 Task: For heading Arial black with underline.  font size for heading18,  'Change the font style of data to'Calibri.  and font size to 9,  Change the alignment of both headline & data to Align center.  In the sheet  EvaluationSalesByProductLine
Action: Mouse moved to (223, 118)
Screenshot: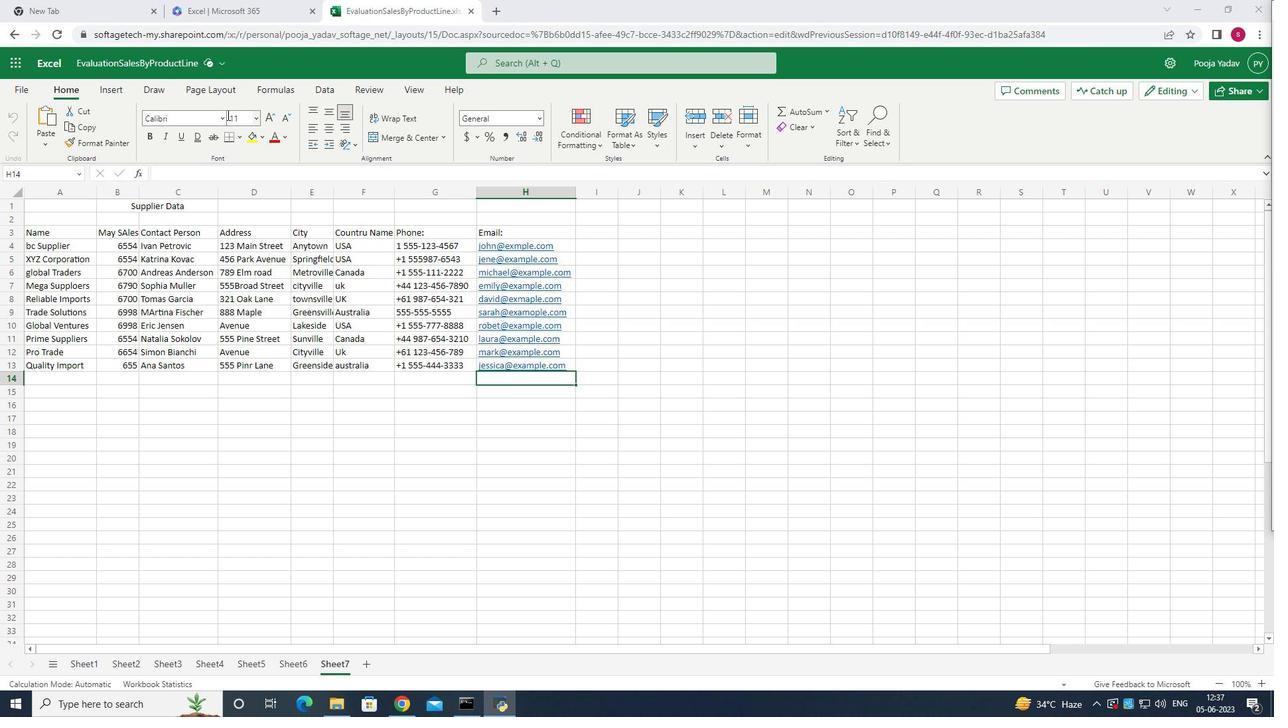 
Action: Mouse pressed left at (223, 118)
Screenshot: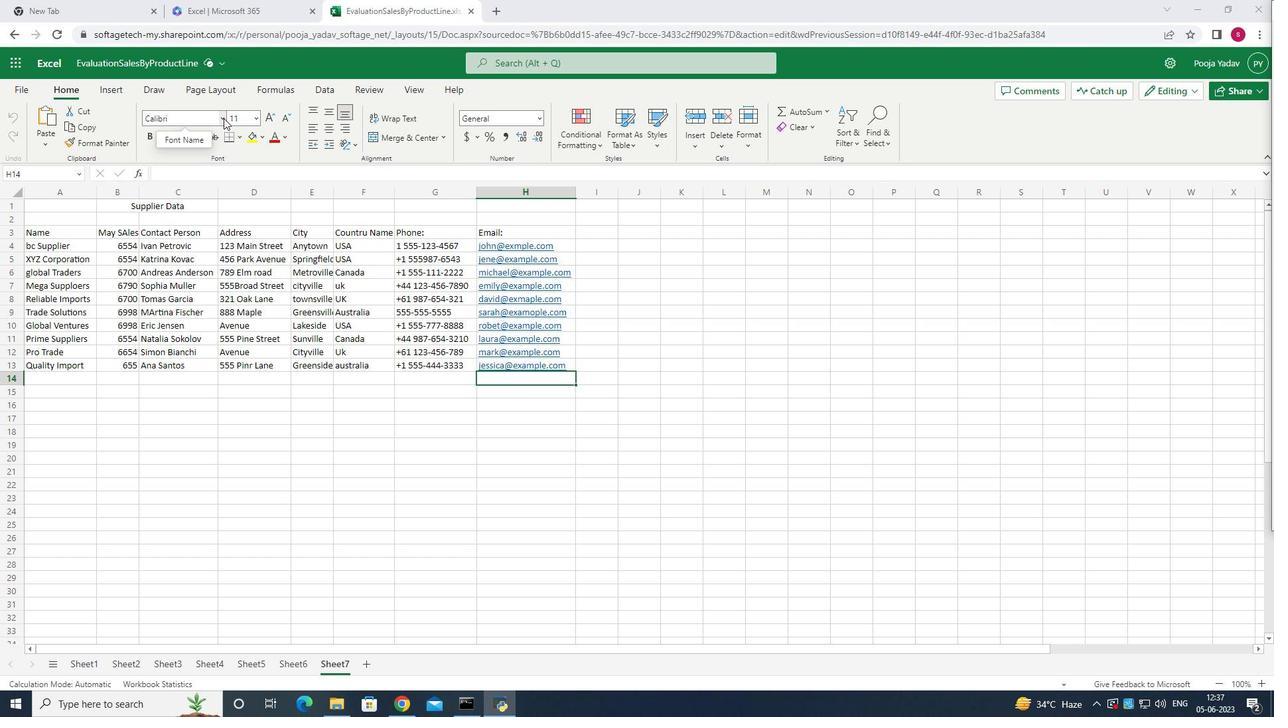 
Action: Mouse moved to (219, 120)
Screenshot: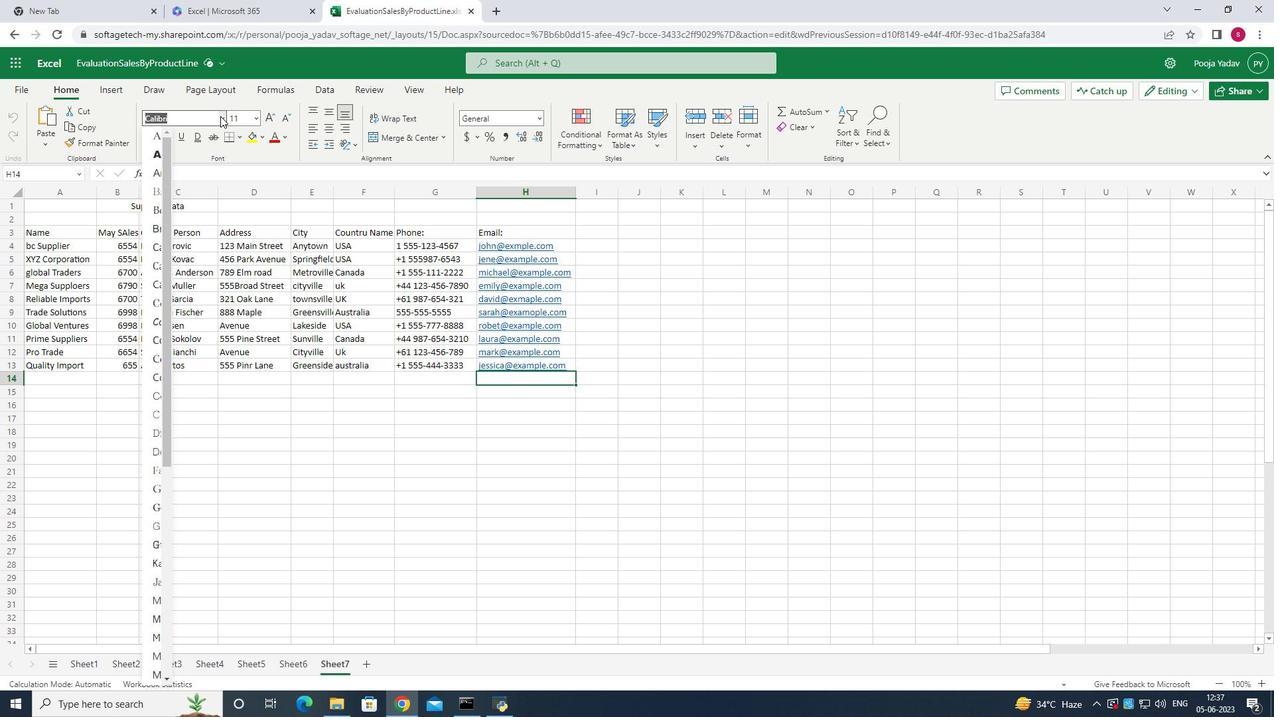 
Action: Mouse pressed left at (219, 120)
Screenshot: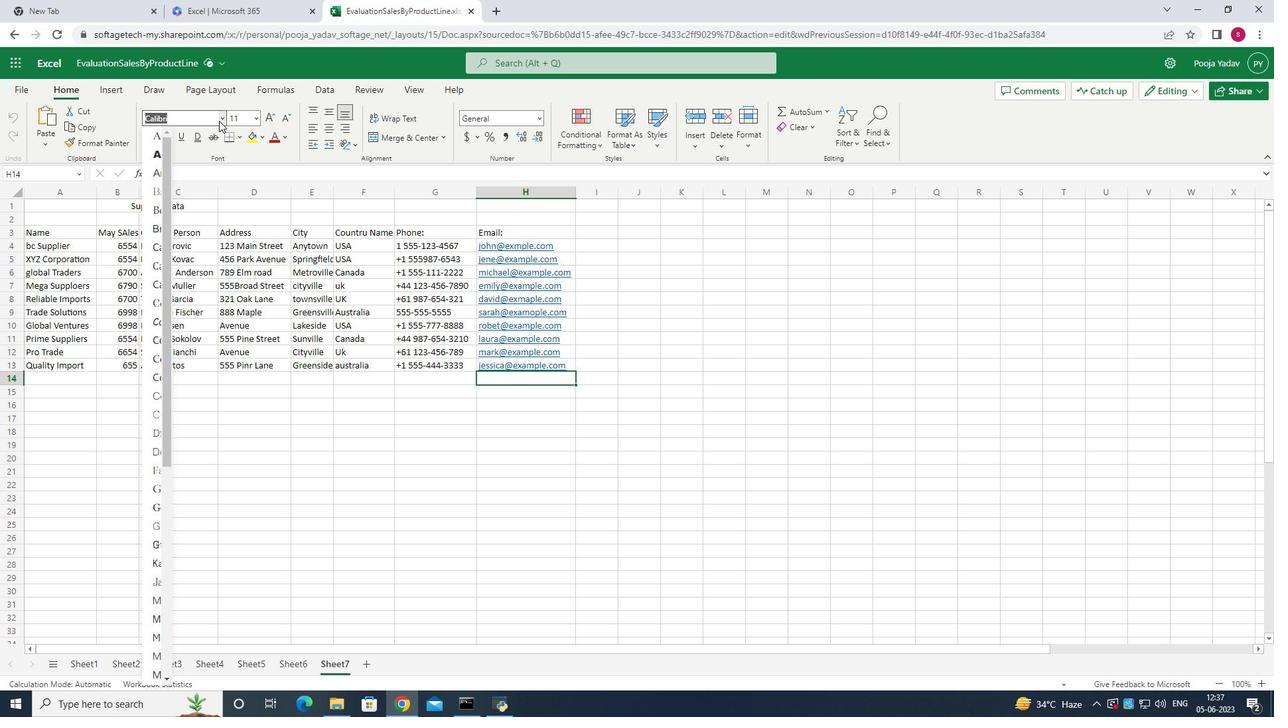 
Action: Mouse pressed left at (219, 120)
Screenshot: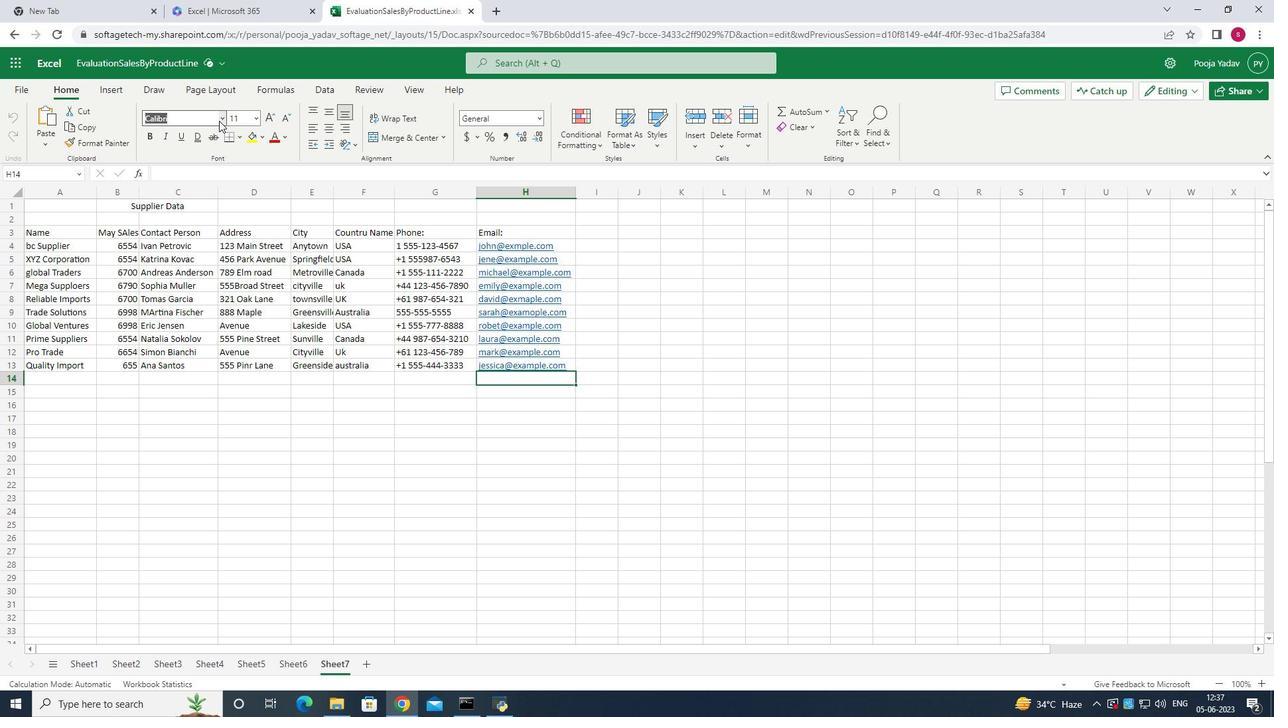 
Action: Mouse moved to (204, 153)
Screenshot: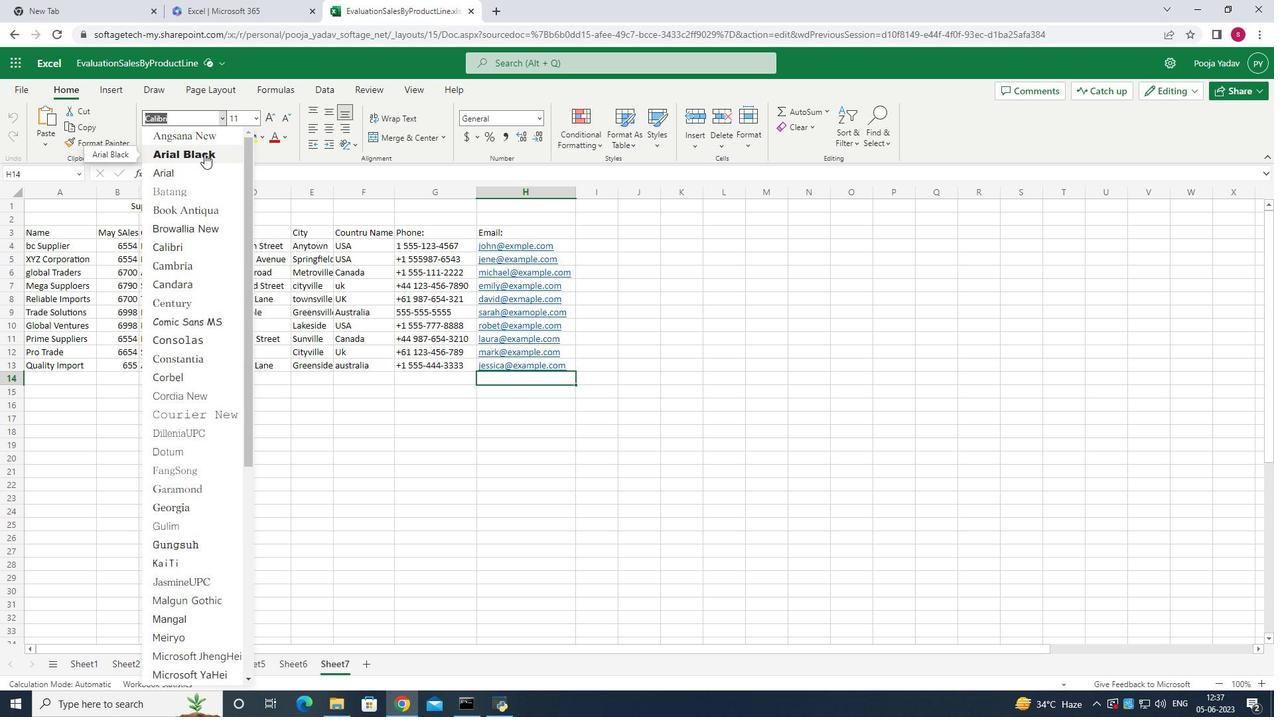 
Action: Mouse pressed left at (204, 153)
Screenshot: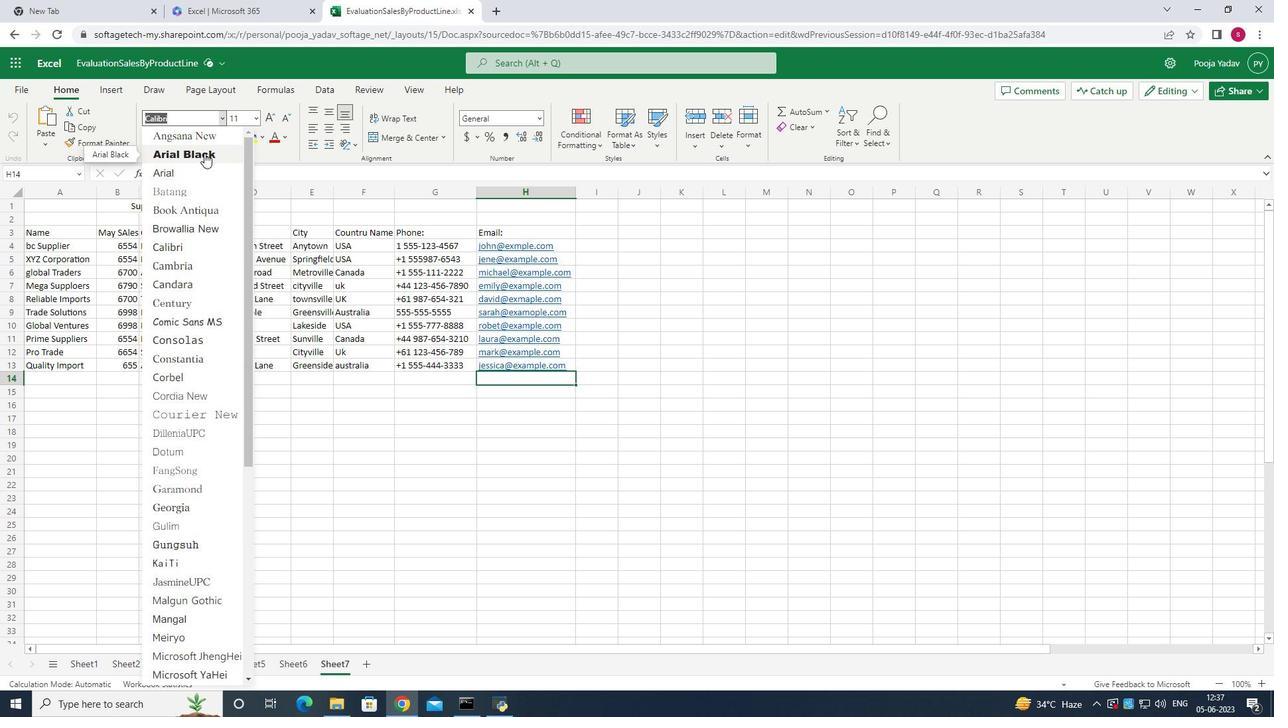 
Action: Mouse moved to (161, 205)
Screenshot: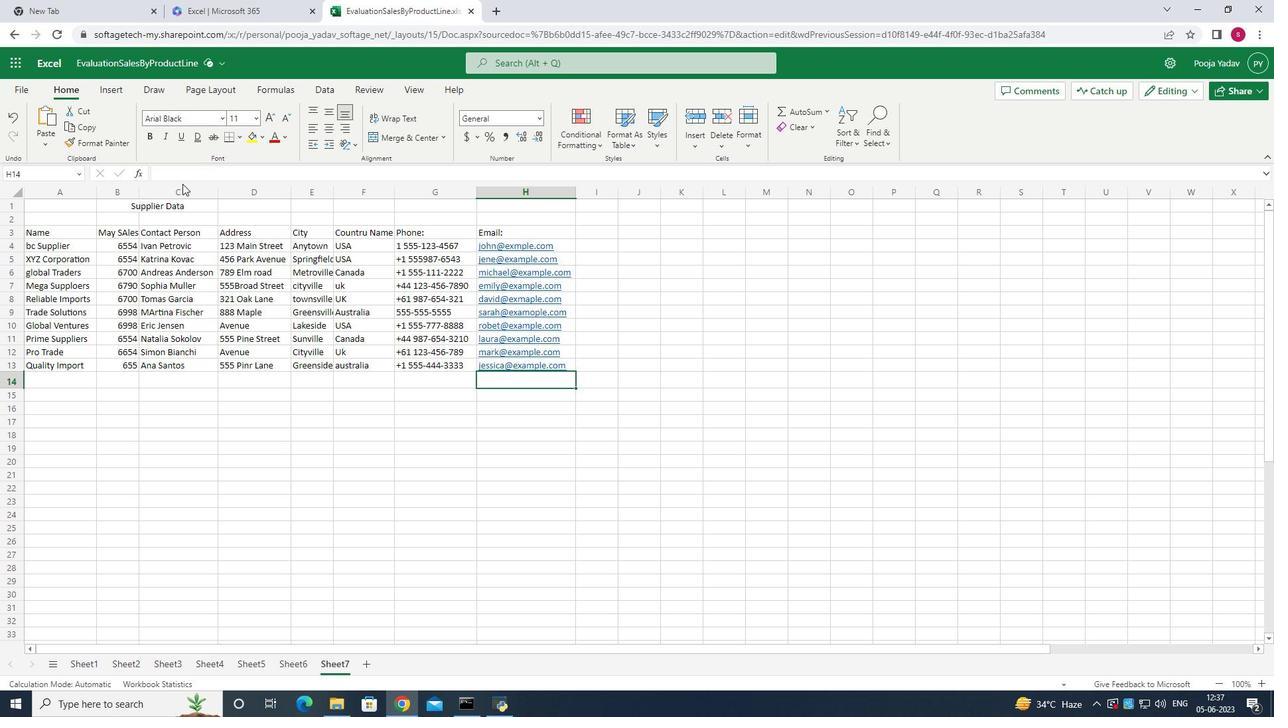 
Action: Mouse pressed left at (161, 205)
Screenshot: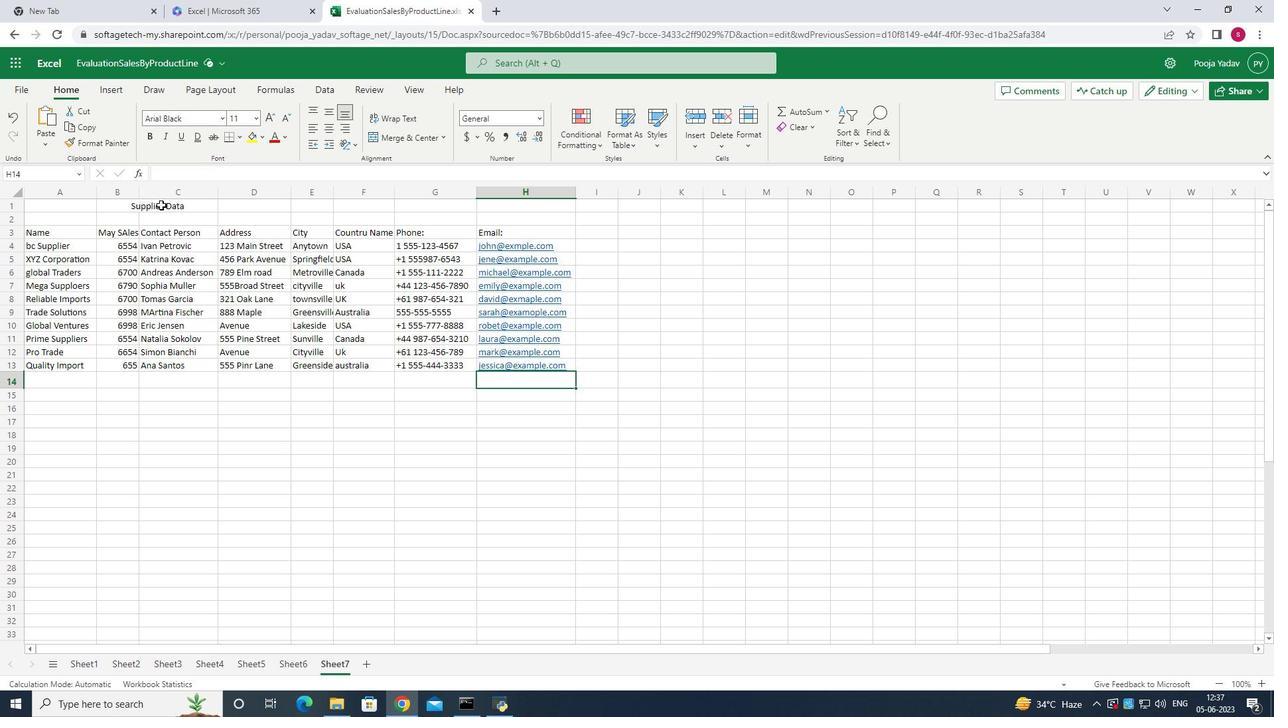 
Action: Mouse moved to (223, 122)
Screenshot: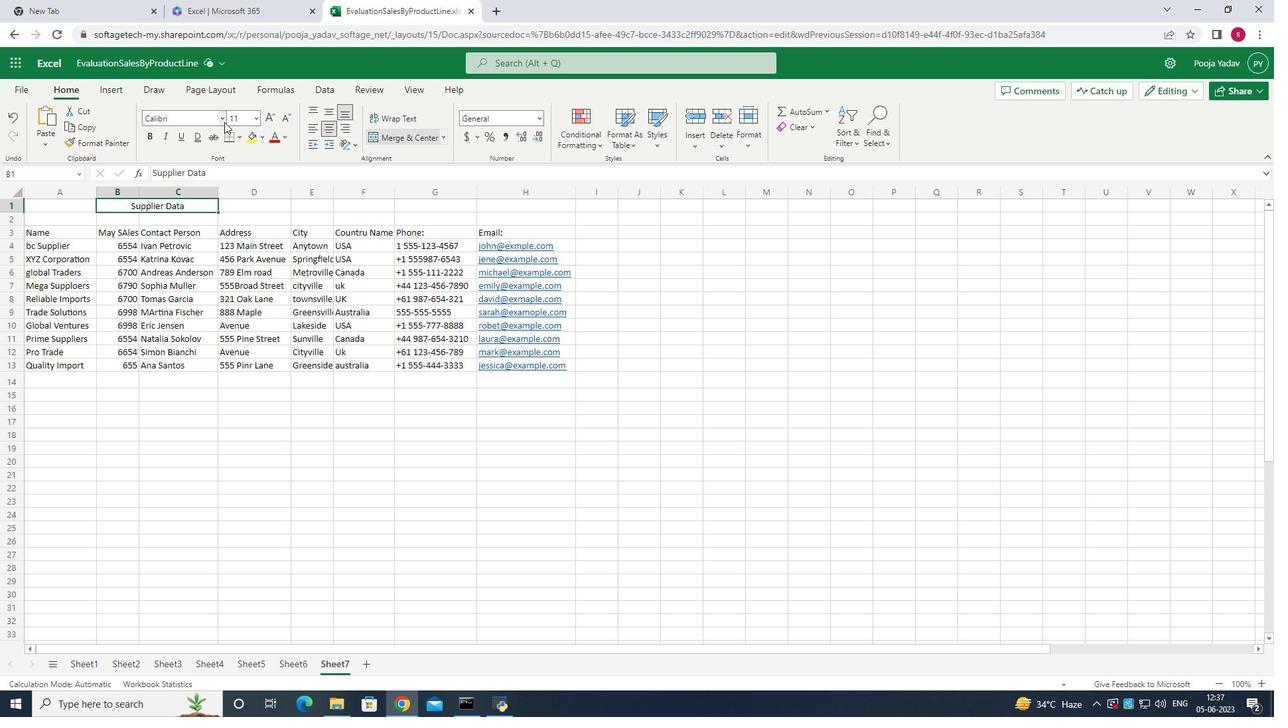 
Action: Mouse pressed left at (223, 122)
Screenshot: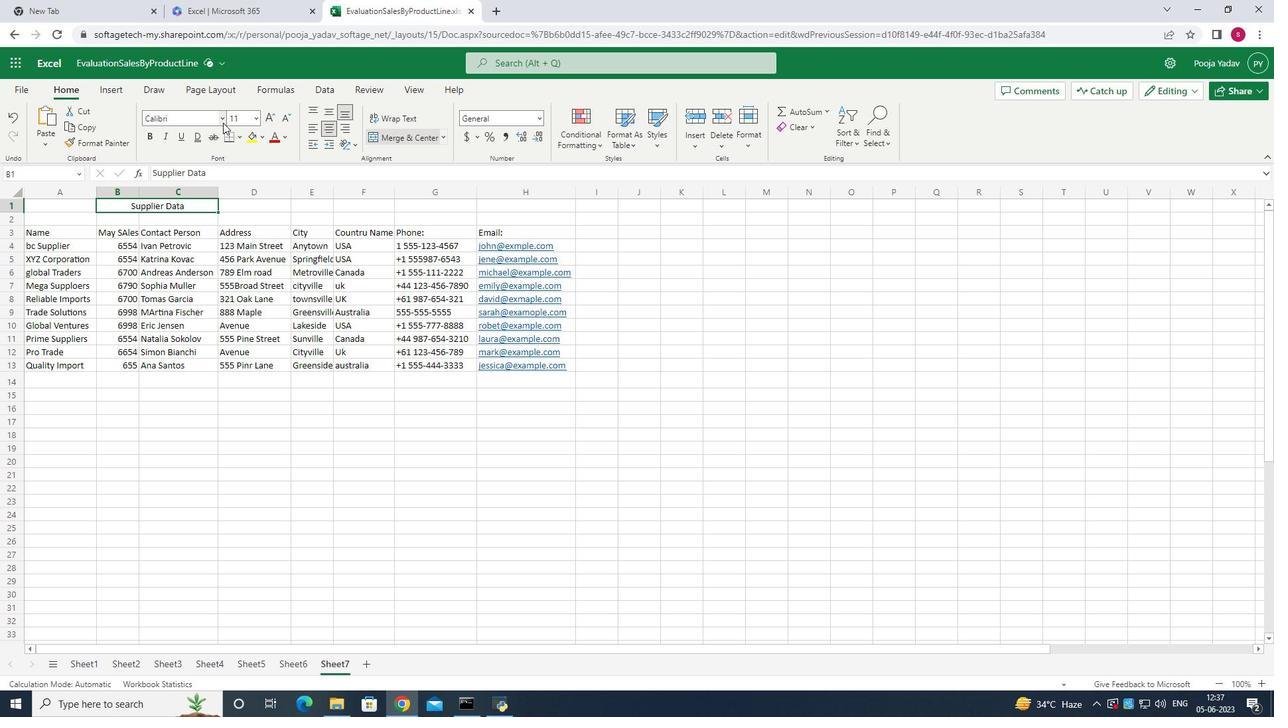
Action: Mouse moved to (188, 148)
Screenshot: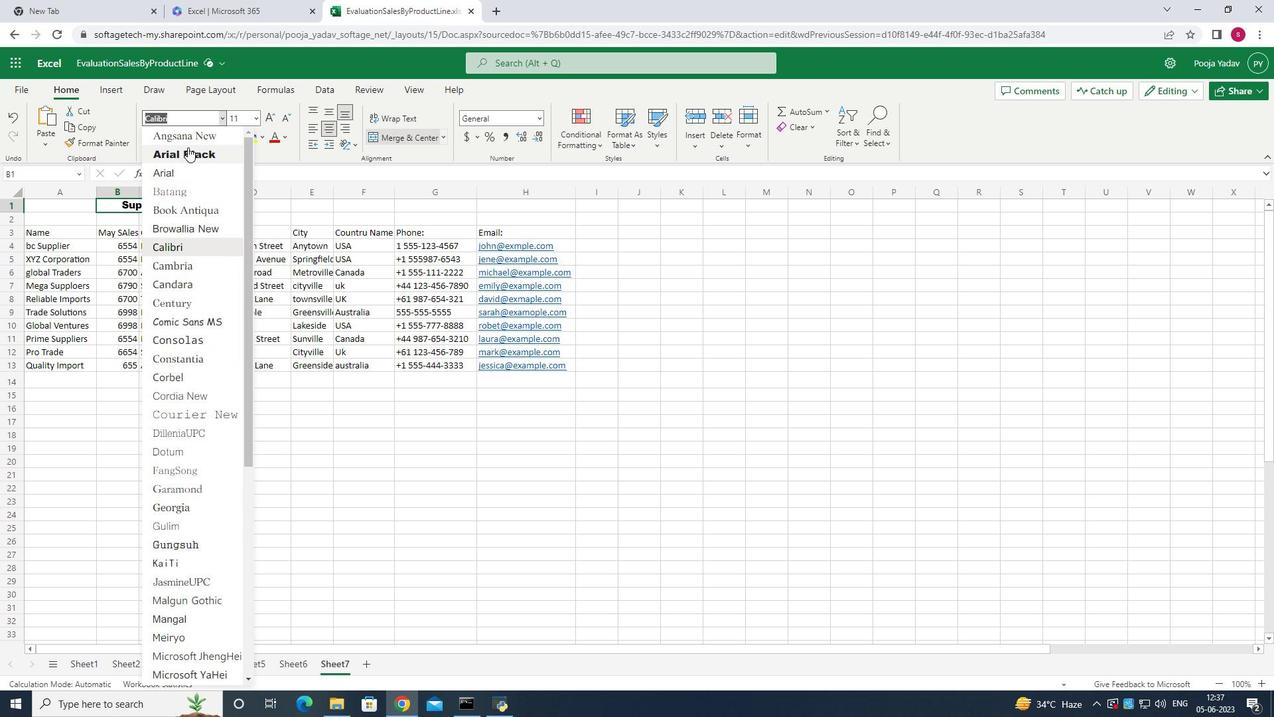 
Action: Mouse pressed left at (188, 148)
Screenshot: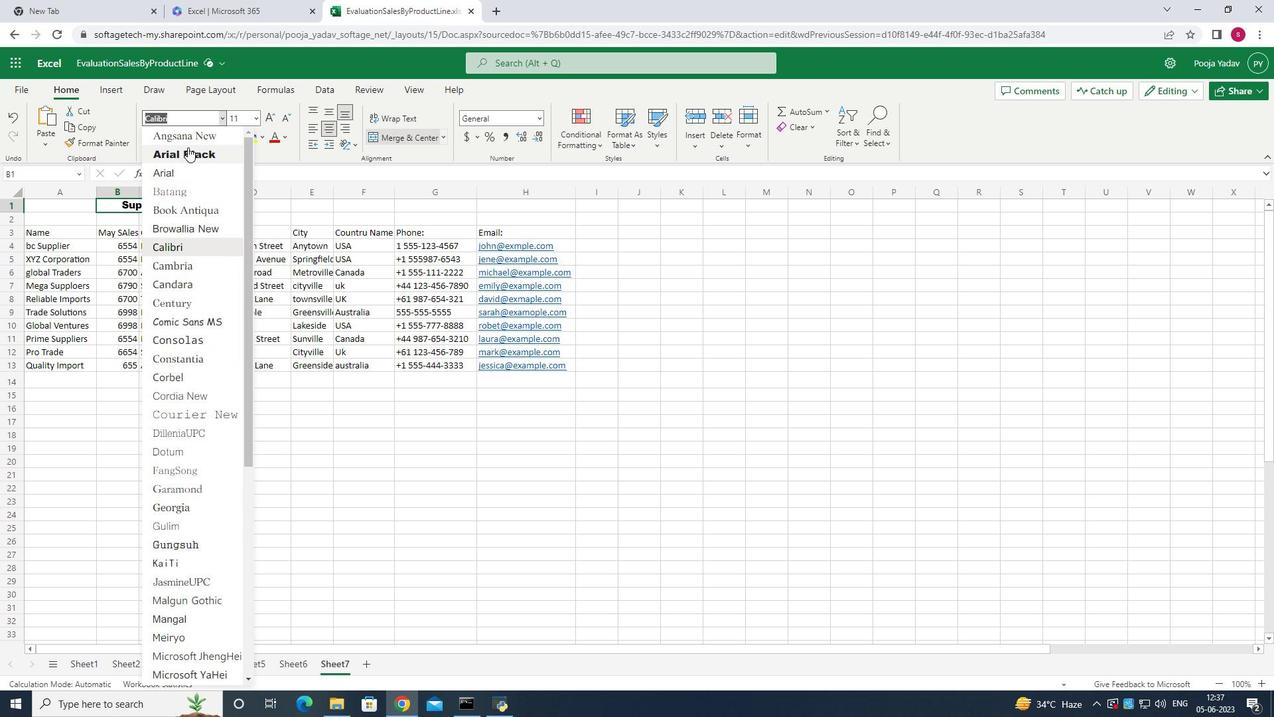 
Action: Mouse moved to (177, 130)
Screenshot: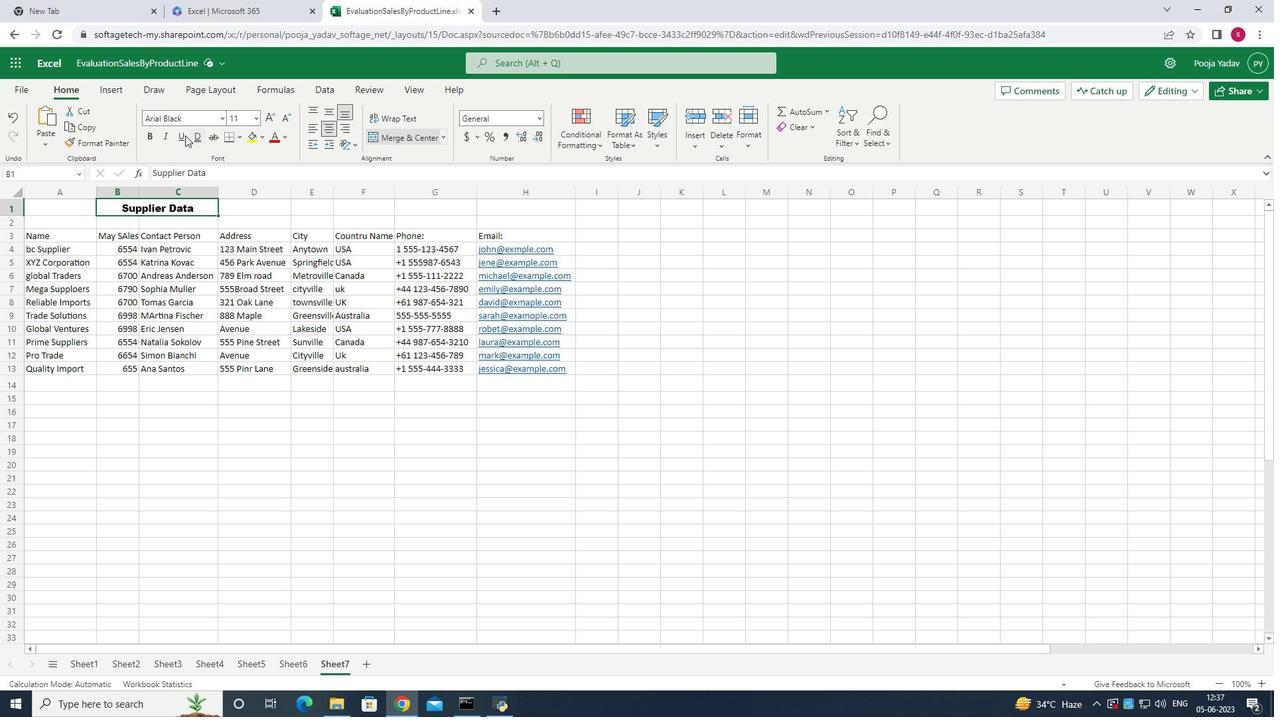 
Action: Mouse pressed left at (177, 130)
Screenshot: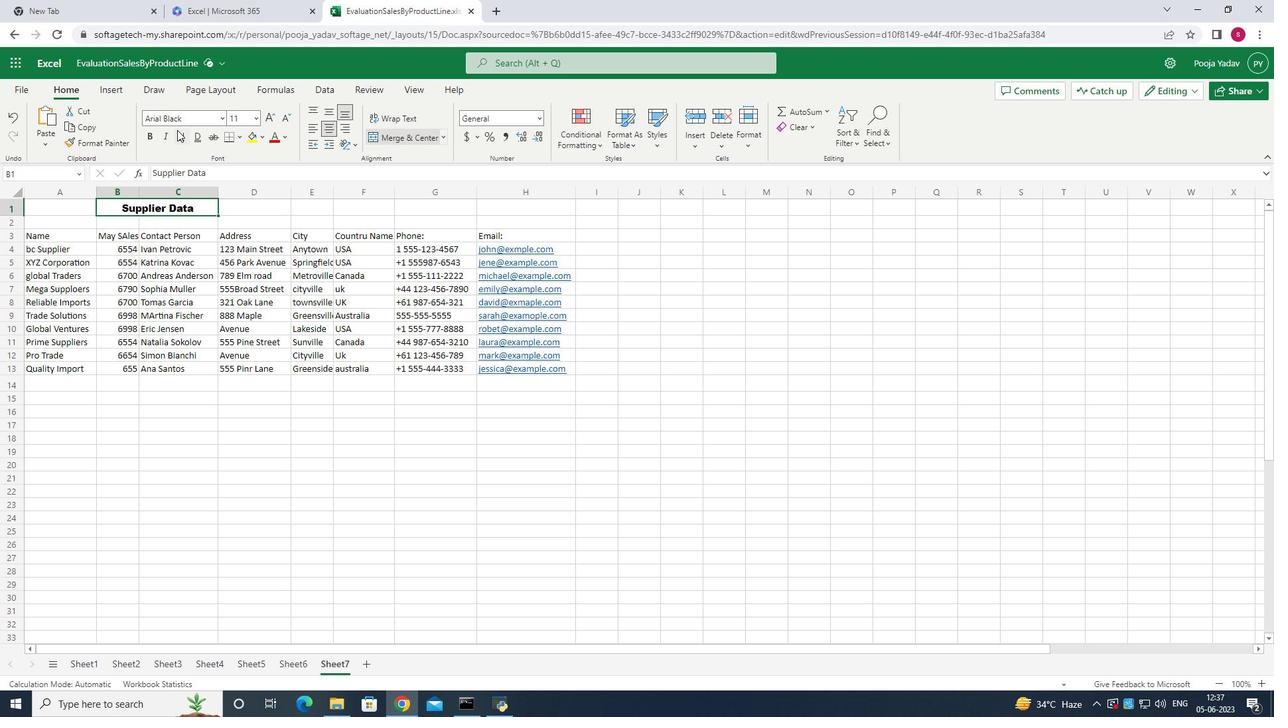 
Action: Mouse moved to (253, 118)
Screenshot: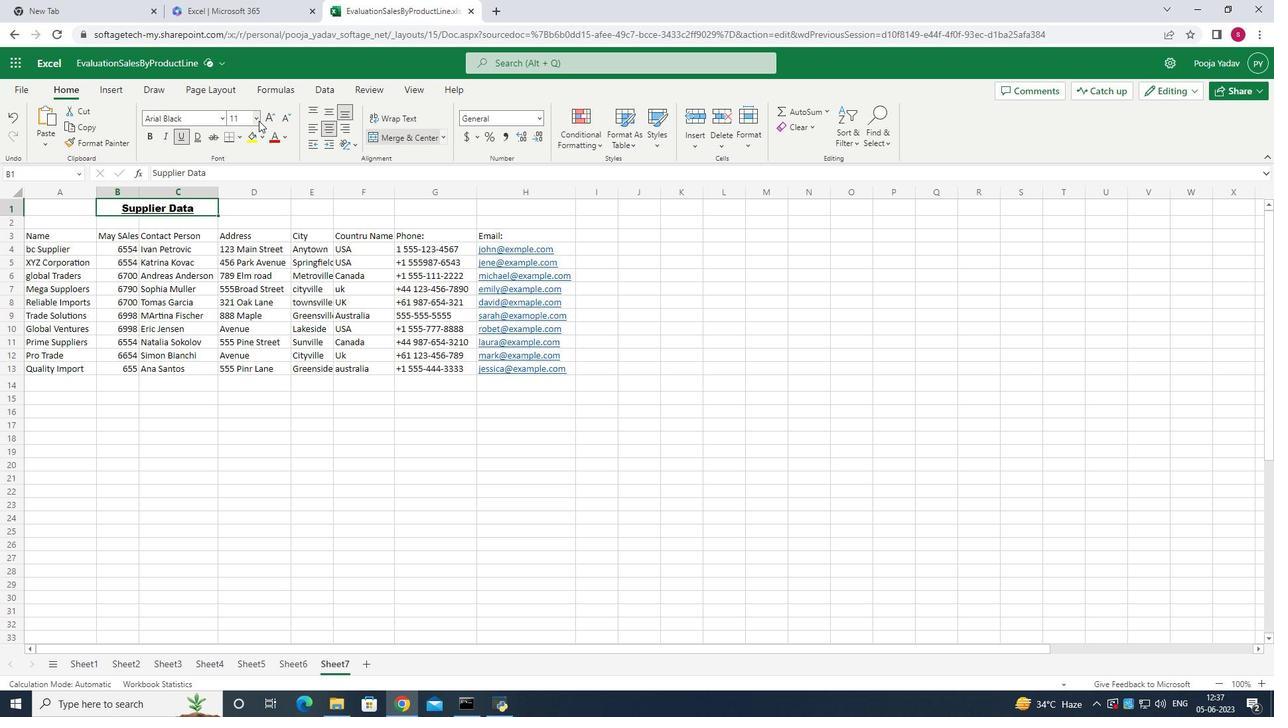 
Action: Mouse pressed left at (253, 118)
Screenshot: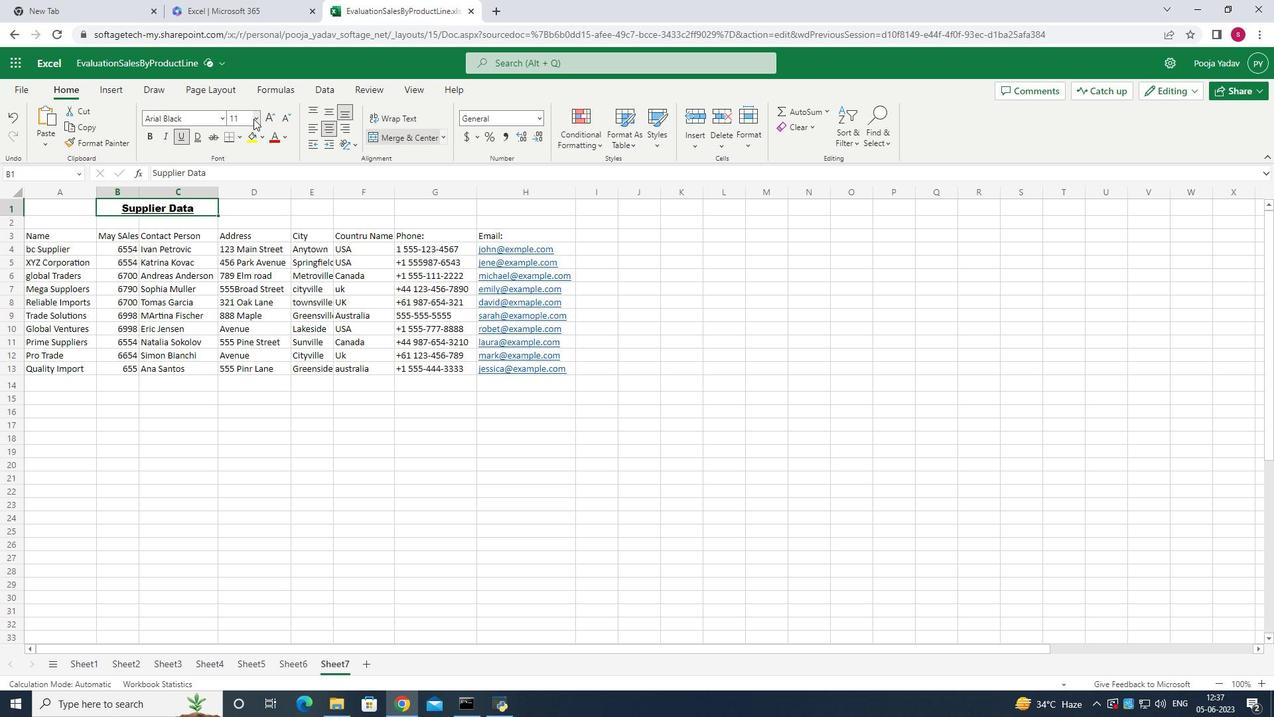 
Action: Mouse pressed left at (253, 118)
Screenshot: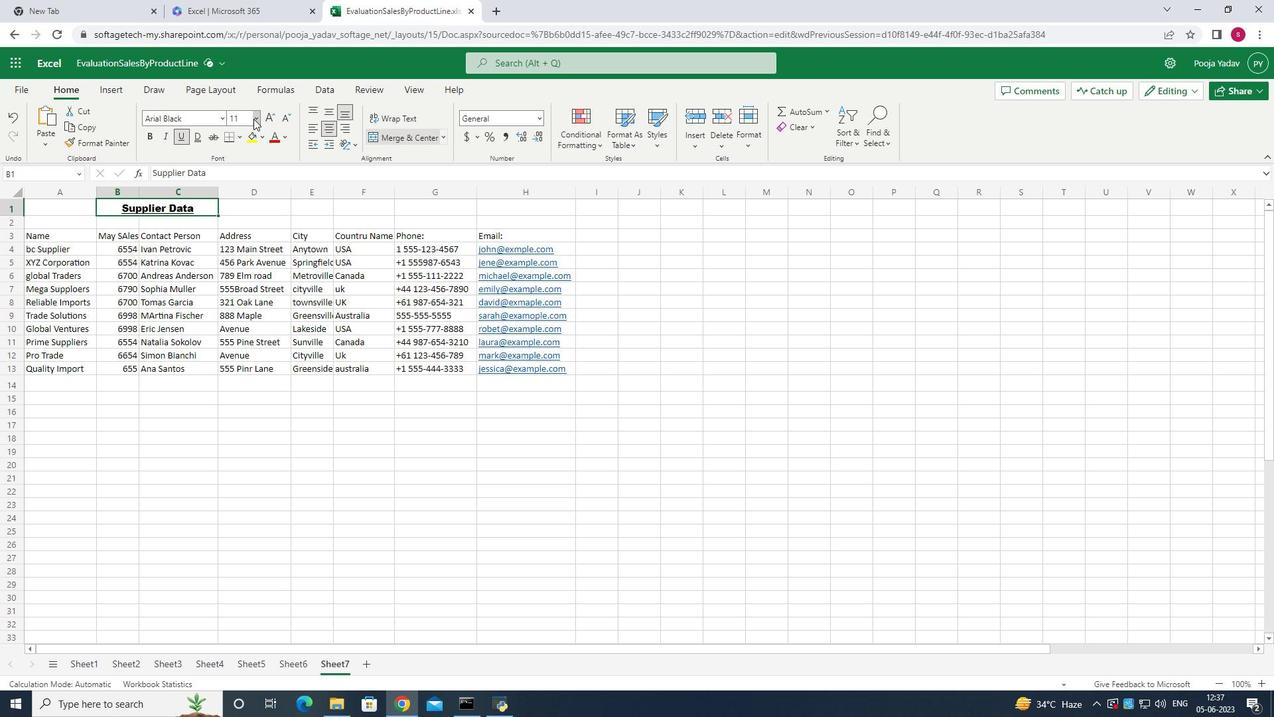 
Action: Mouse pressed left at (253, 118)
Screenshot: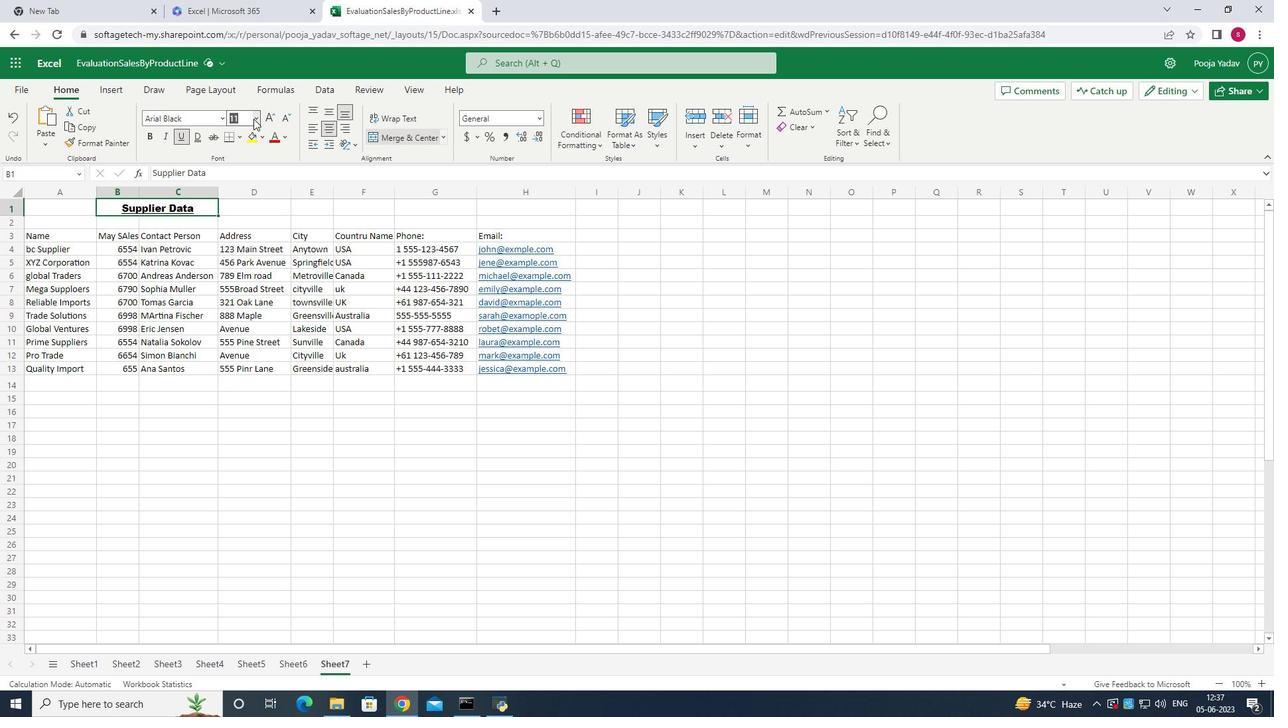 
Action: Mouse moved to (240, 262)
Screenshot: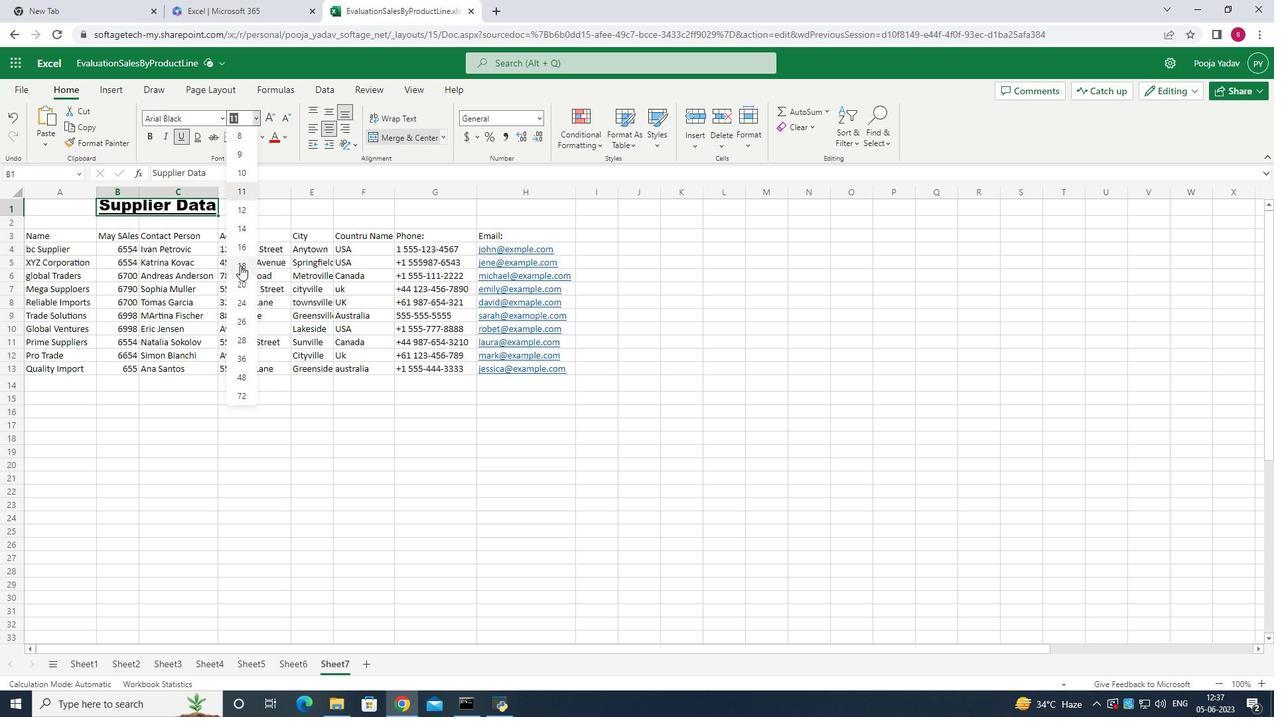 
Action: Mouse pressed left at (240, 262)
Screenshot: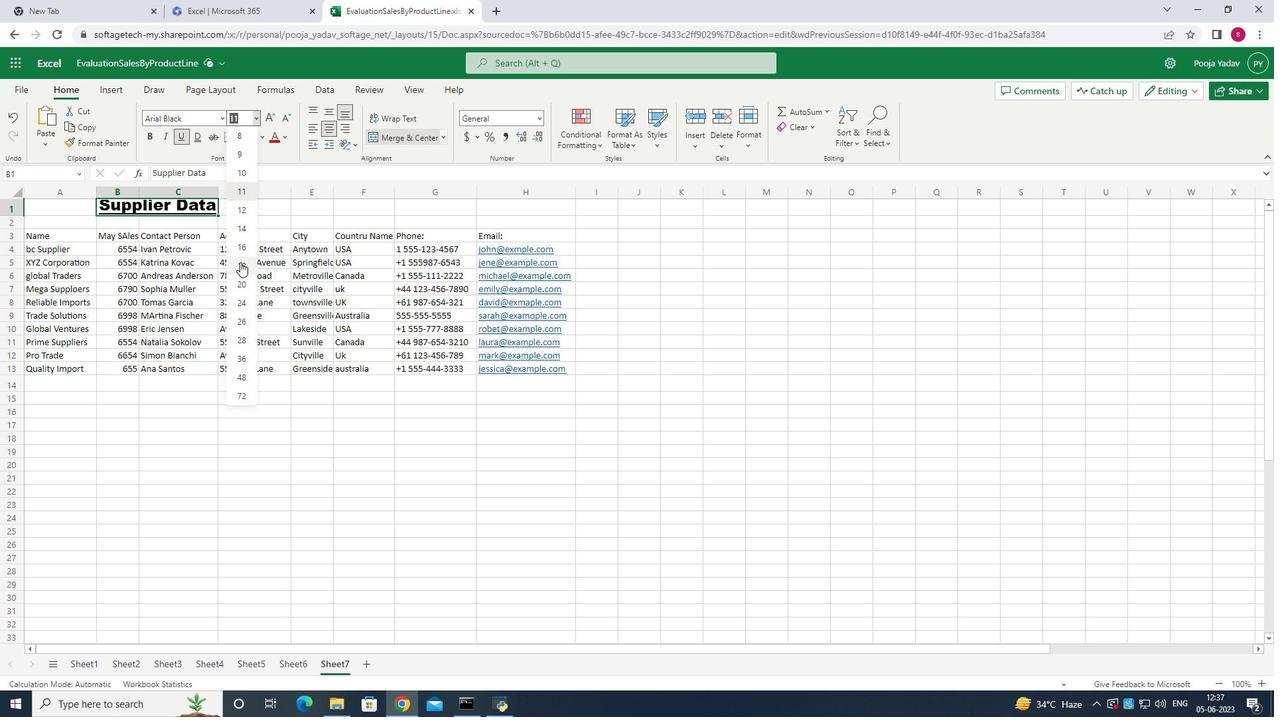 
Action: Mouse moved to (51, 227)
Screenshot: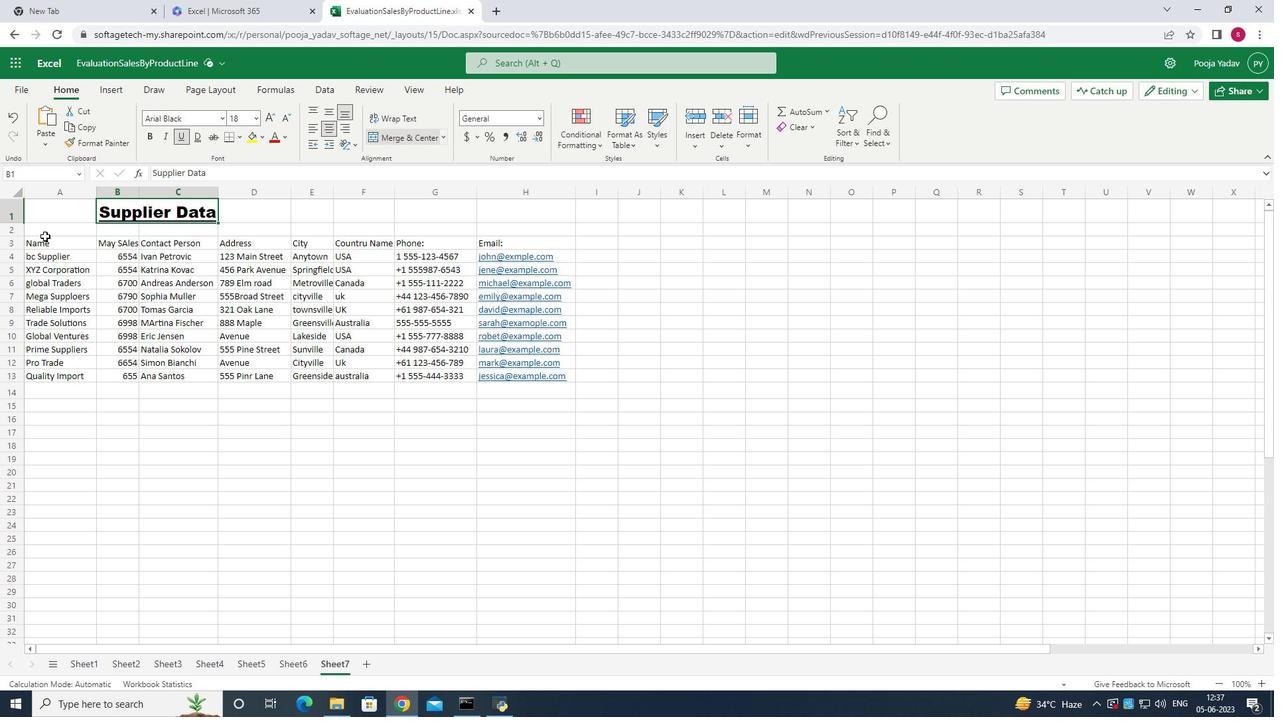 
Action: Mouse pressed left at (51, 227)
Screenshot: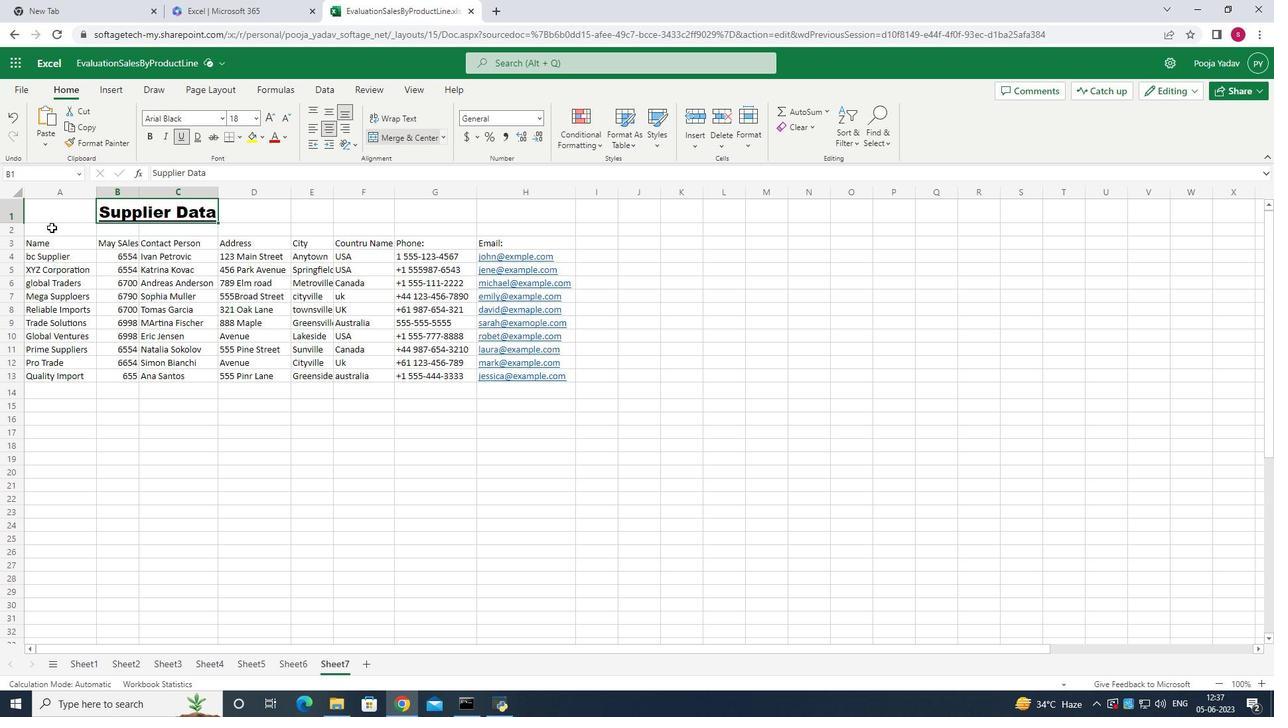
Action: Mouse moved to (254, 121)
Screenshot: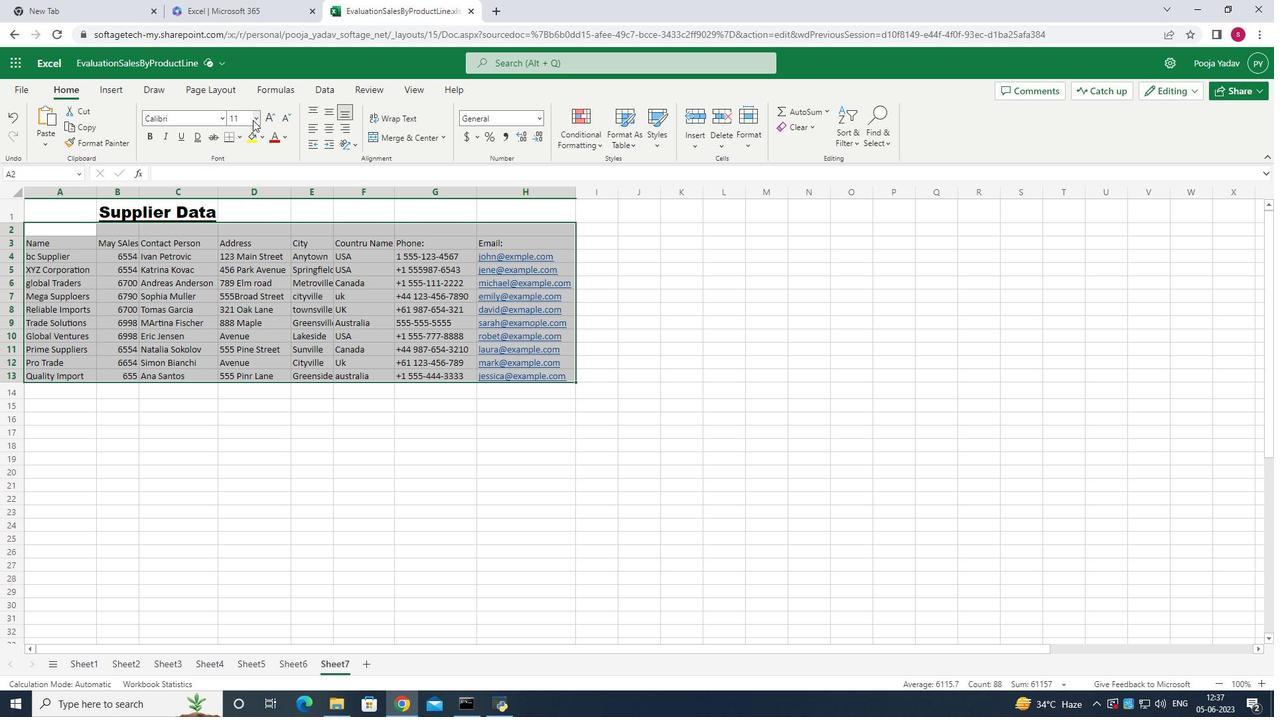 
Action: Mouse pressed left at (254, 121)
Screenshot: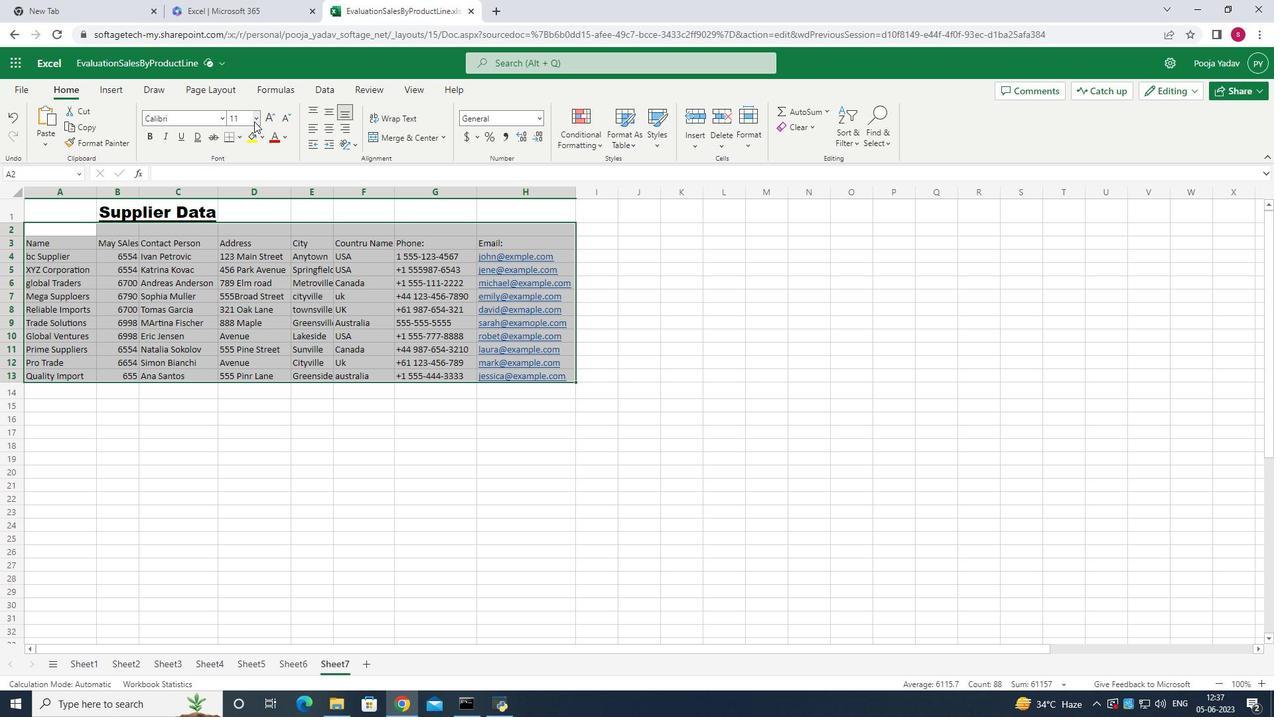
Action: Mouse moved to (246, 154)
Screenshot: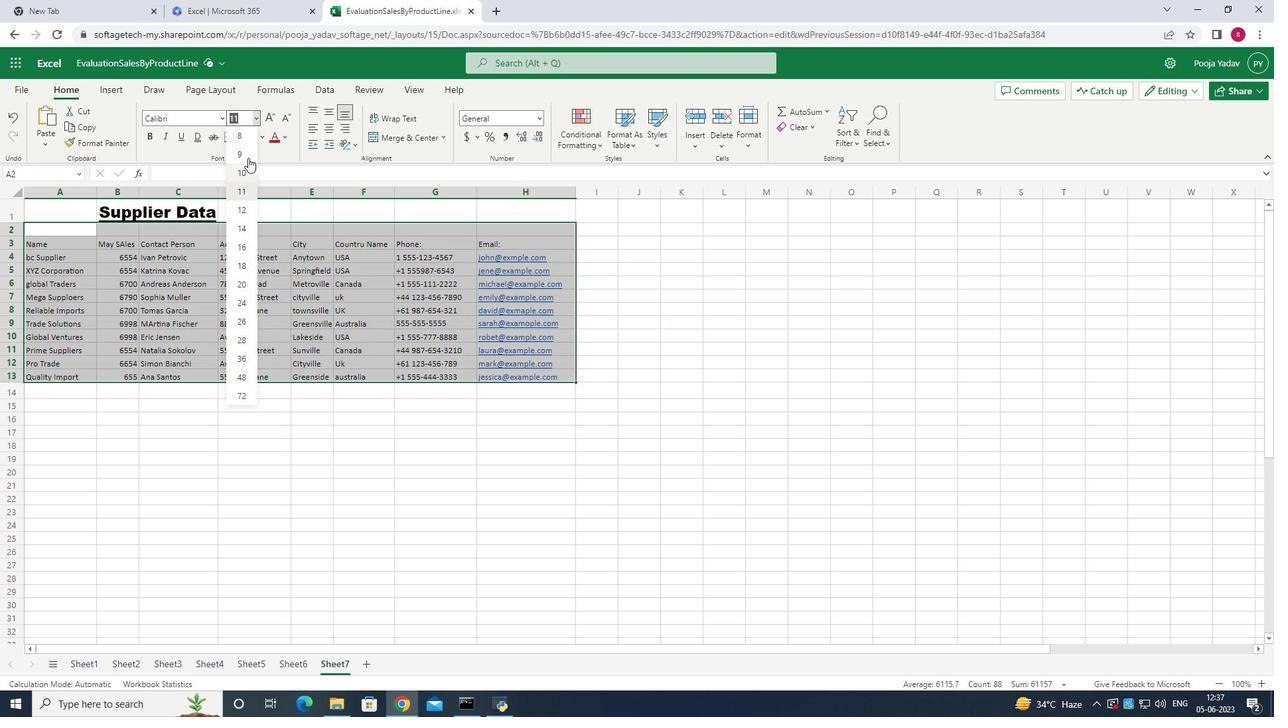 
Action: Mouse pressed left at (246, 154)
Screenshot: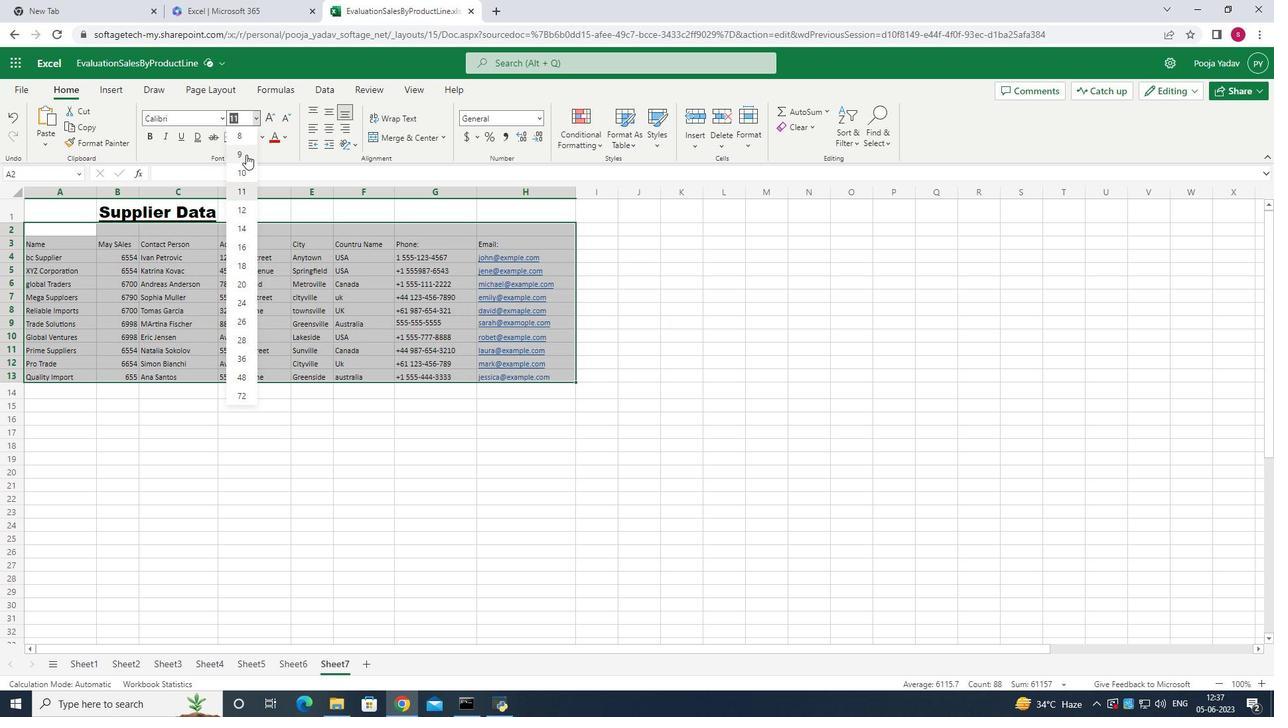 
Action: Mouse moved to (73, 213)
Screenshot: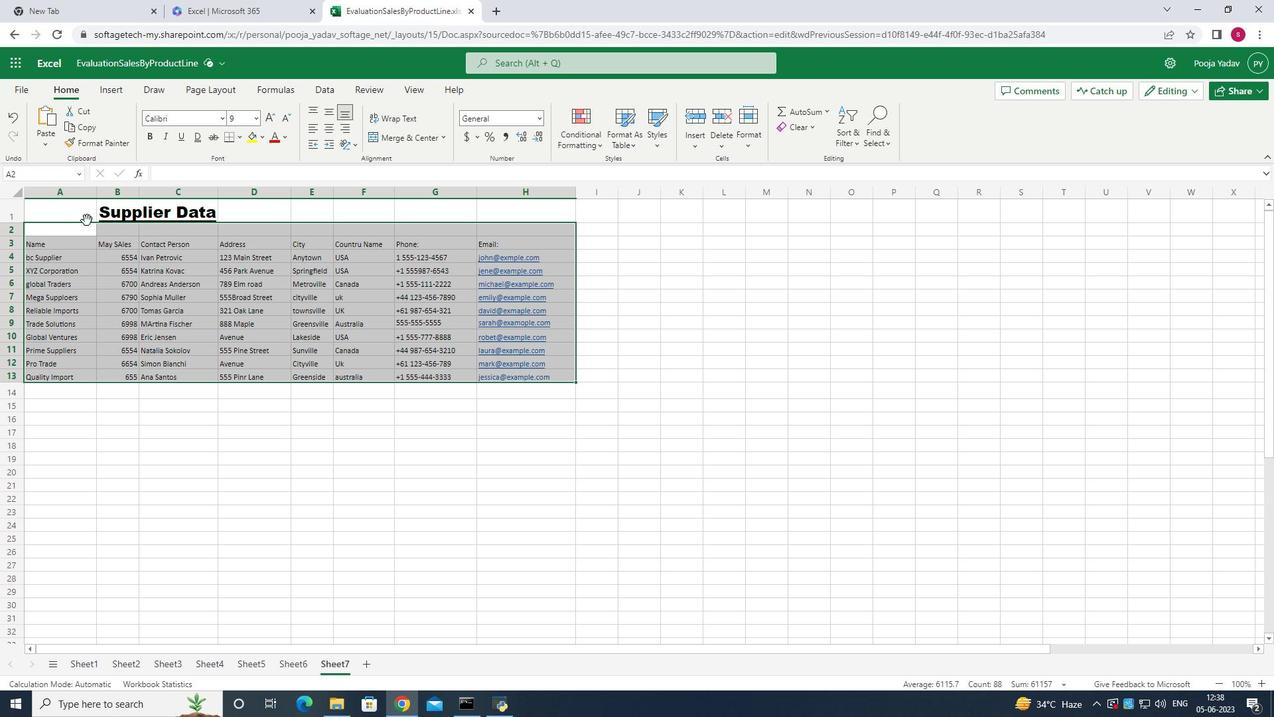 
Action: Mouse pressed left at (73, 213)
Screenshot: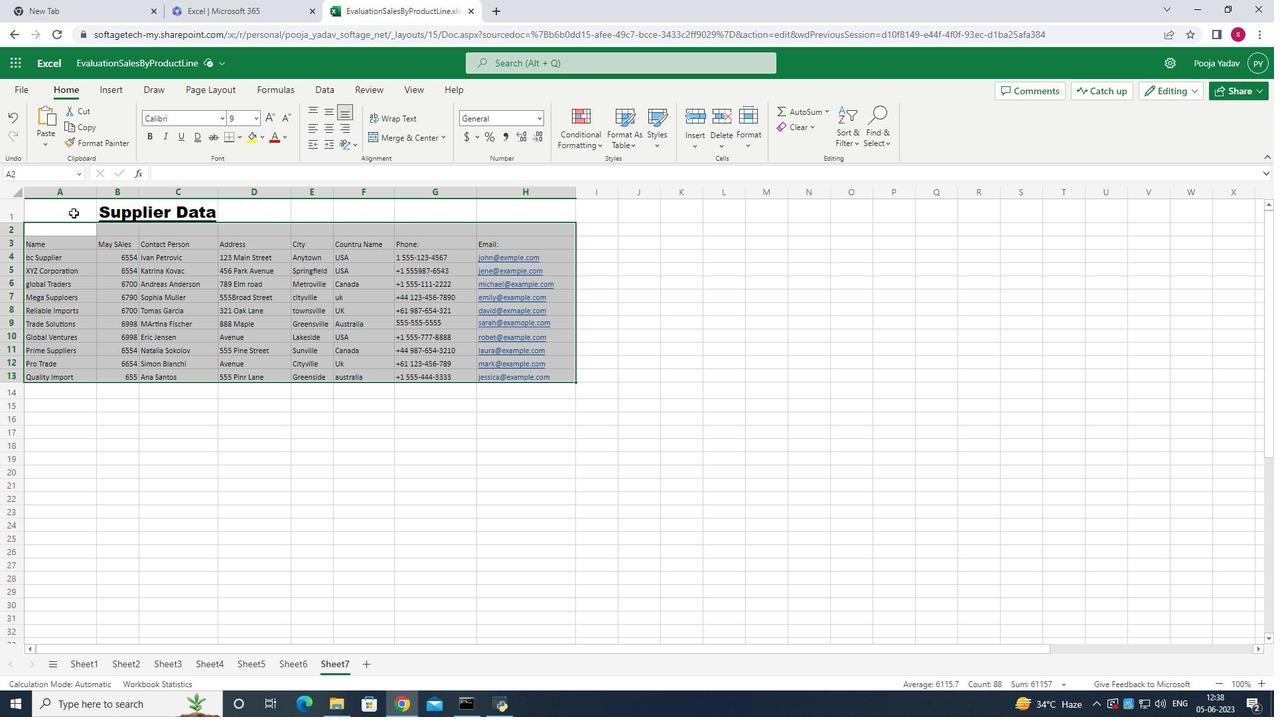
Action: Mouse moved to (325, 130)
Screenshot: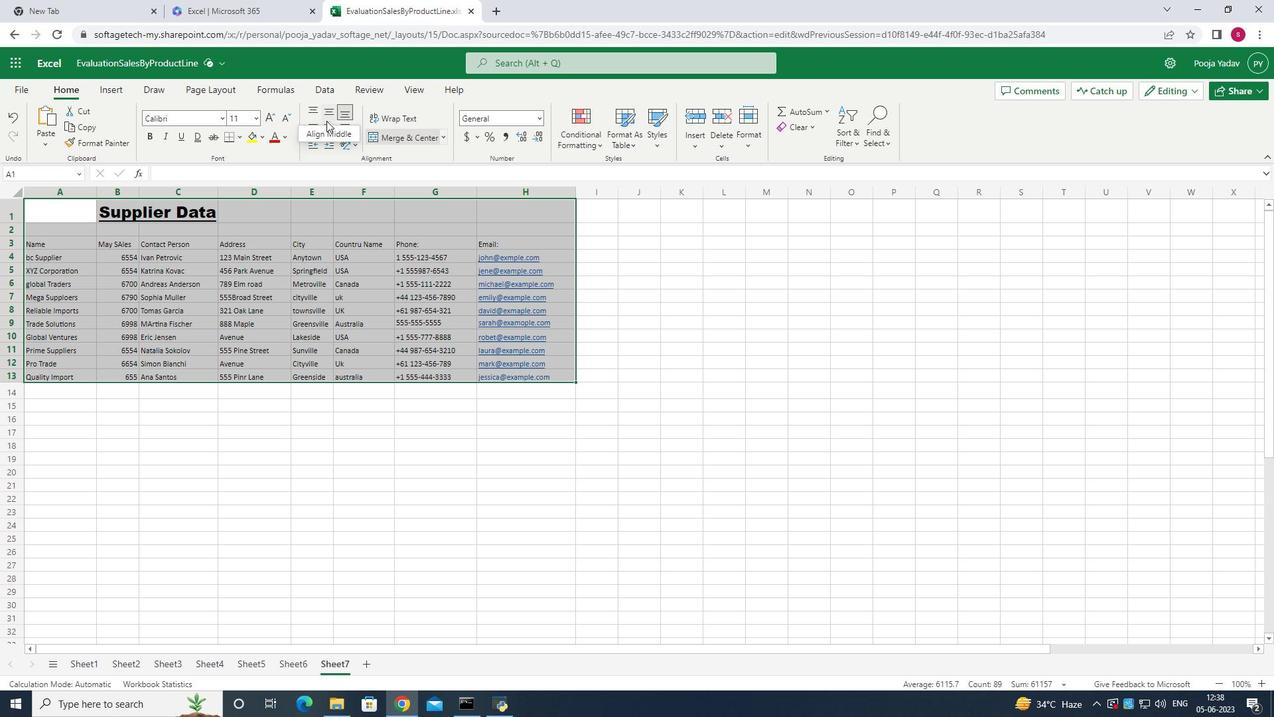 
Action: Mouse pressed left at (325, 130)
Screenshot: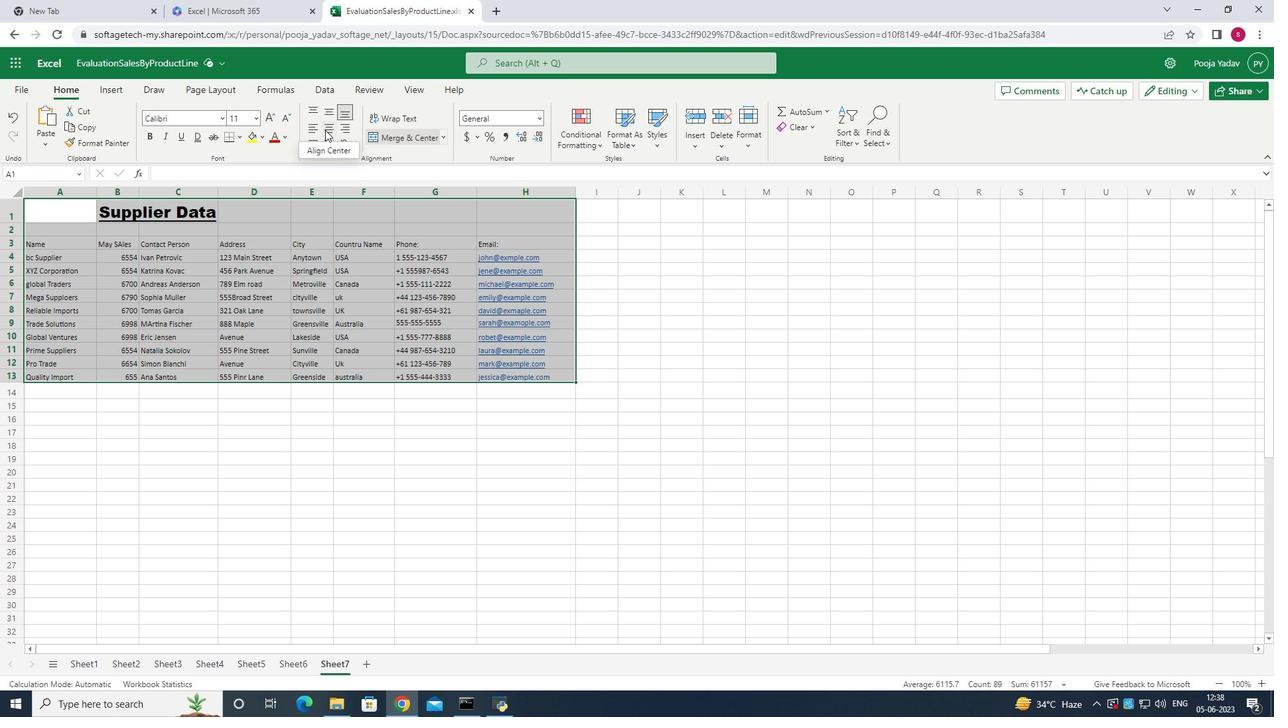 
Action: Mouse moved to (330, 134)
Screenshot: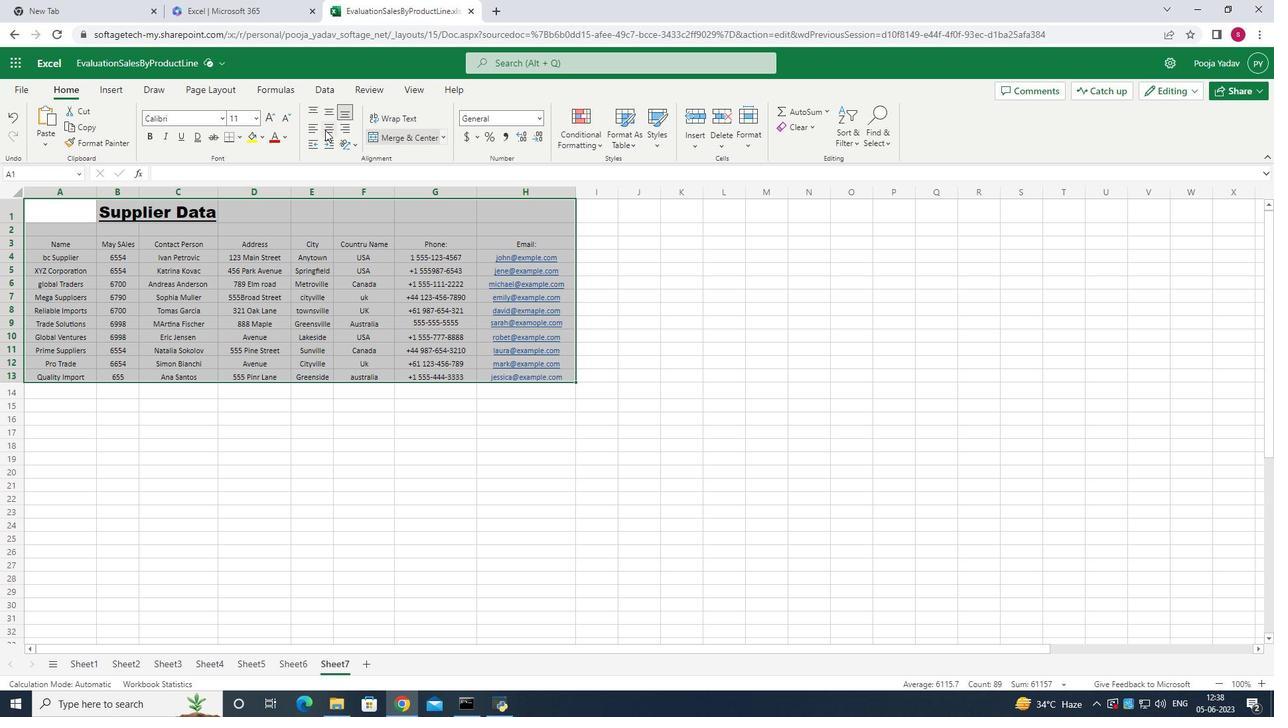 
